 Task: Create New Customer with Customer Name: Catering by P.F. Changs, Billing Address Line1: 2767 Fieldcrest Road, Billing Address Line2:  New York, Billing Address Line3:  New York 10005
Action: Mouse moved to (136, 31)
Screenshot: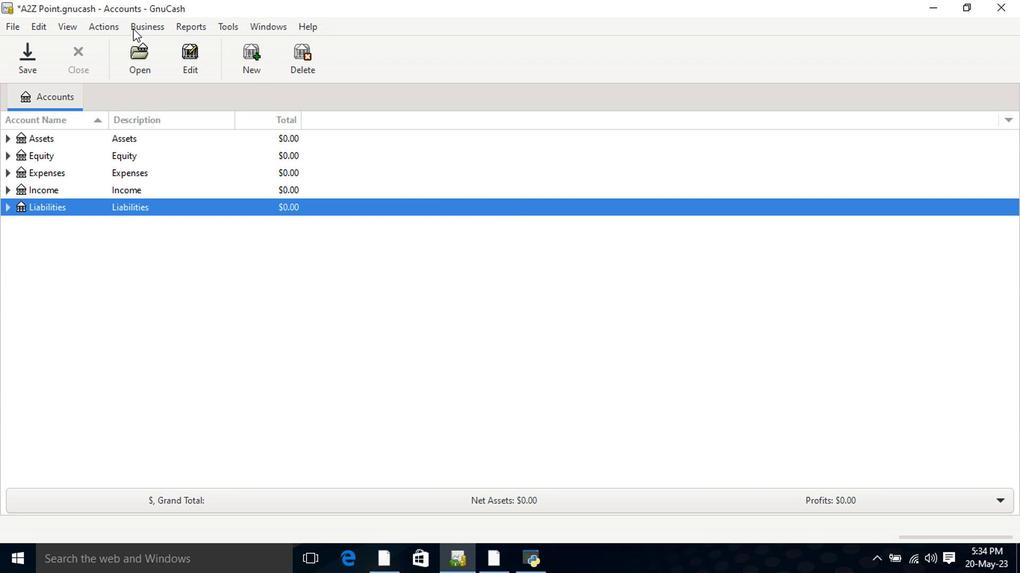 
Action: Mouse pressed left at (136, 31)
Screenshot: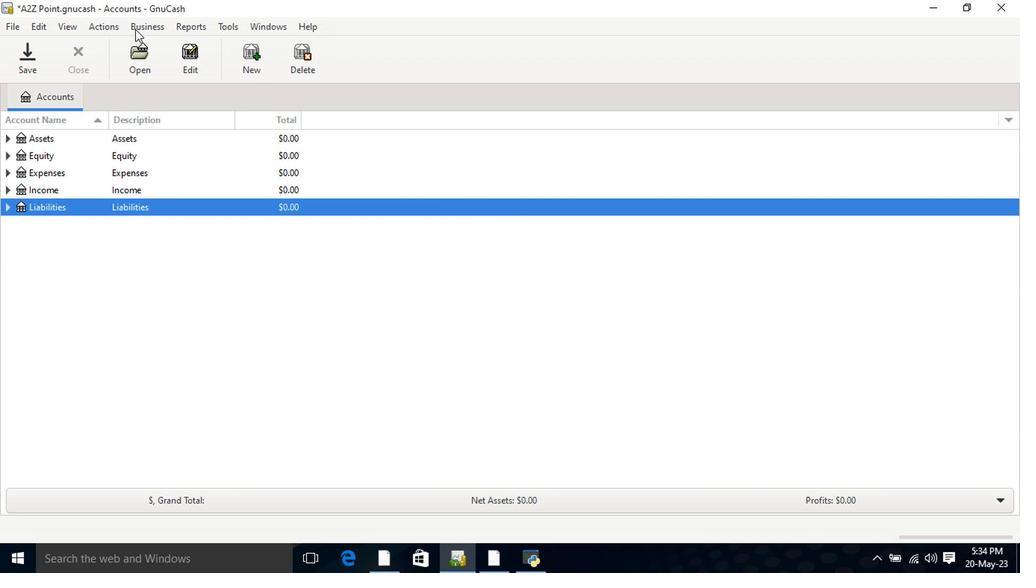 
Action: Mouse moved to (158, 44)
Screenshot: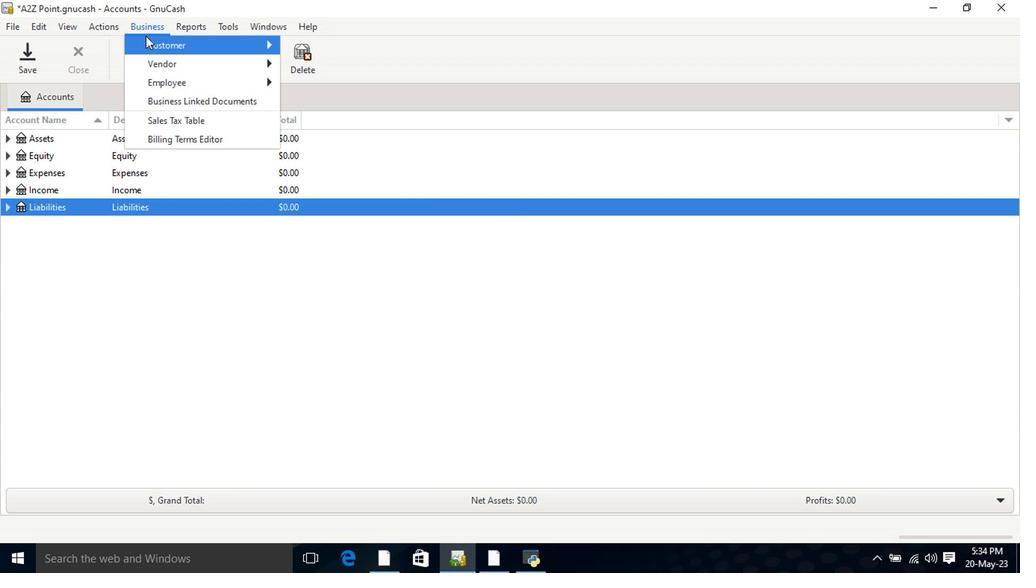 
Action: Mouse pressed left at (158, 44)
Screenshot: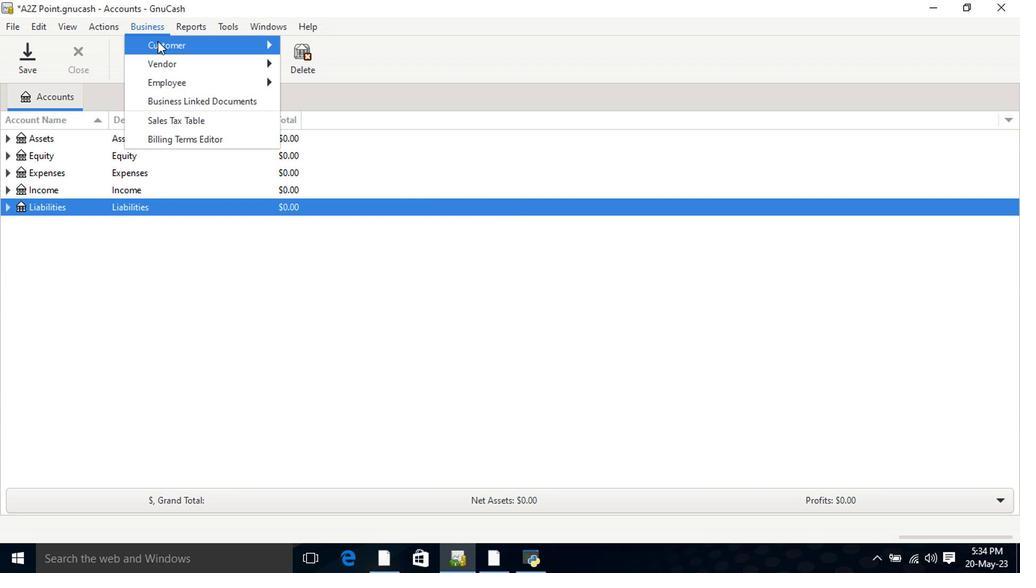 
Action: Mouse moved to (376, 65)
Screenshot: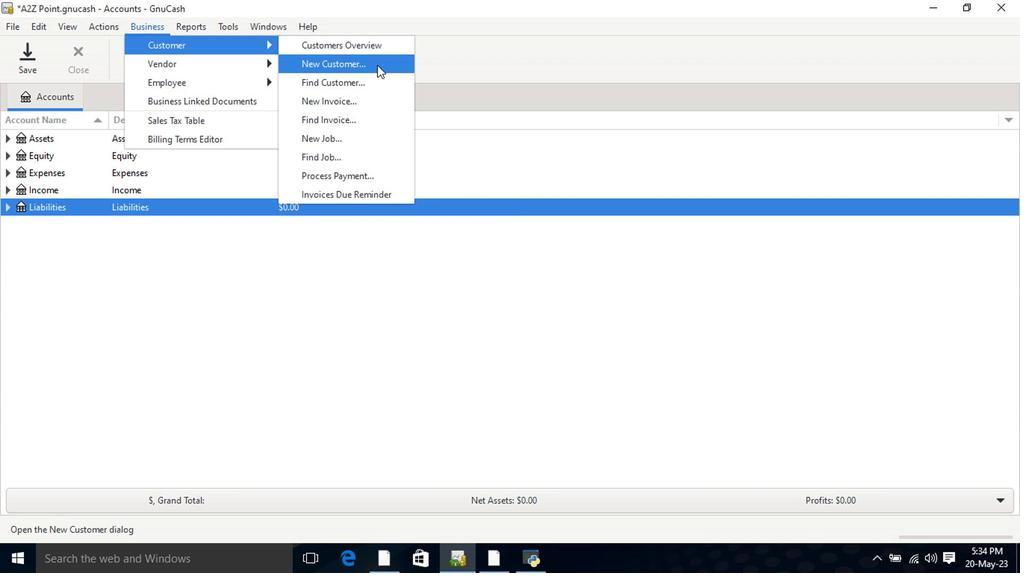 
Action: Mouse pressed left at (376, 65)
Screenshot: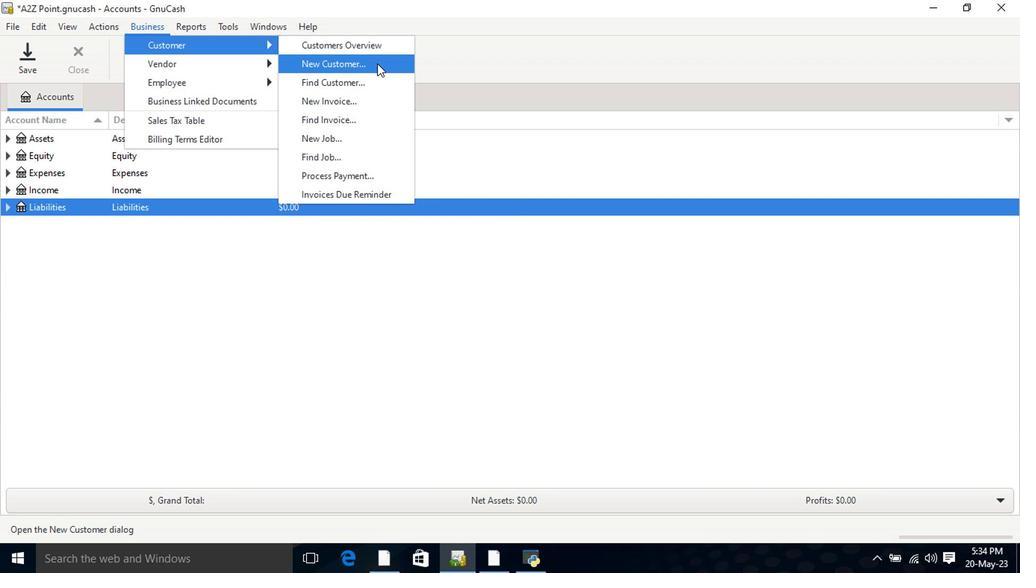 
Action: Mouse moved to (376, 66)
Screenshot: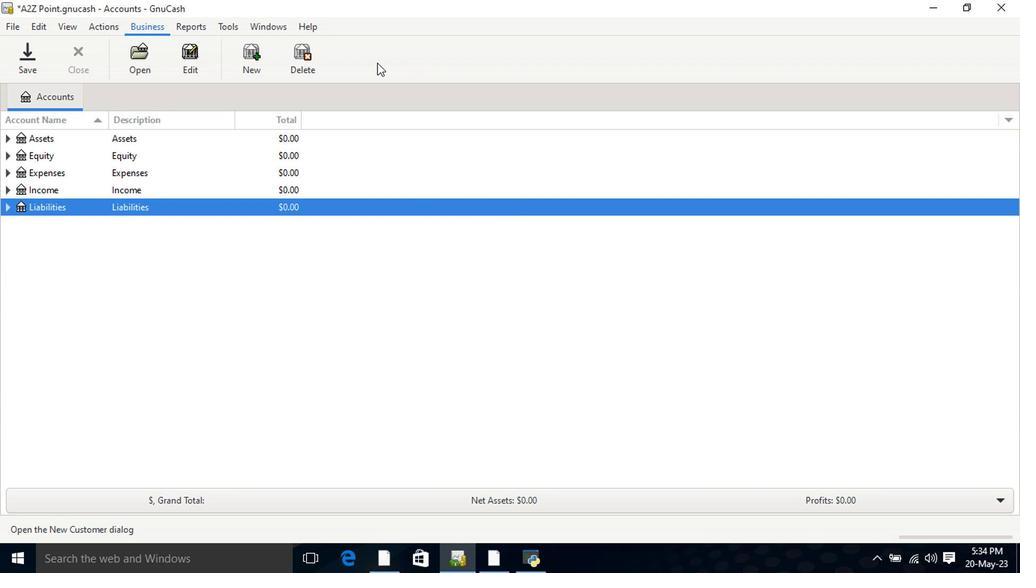
Action: Key pressed <Key.shift>Cateringby<Key.space><Key.shift>P.<Key.shift>F.<Key.space><Key.shift>Chang<Key.tab><Key.tab><Key.tab>2767<Key.space><Key.shift>IELDCREST<Key.space><Key.shift>Road<Key.tab><Key.shift>New<Key.space><Key.shift>Yor<Key.tab><Key.shift>ew<Key.space>yrk<Key.backspace><Key.backspace><Key.backspace>Yorks<Key.space><Key.backspace><Key.backspace><Key.space>10005
Screenshot: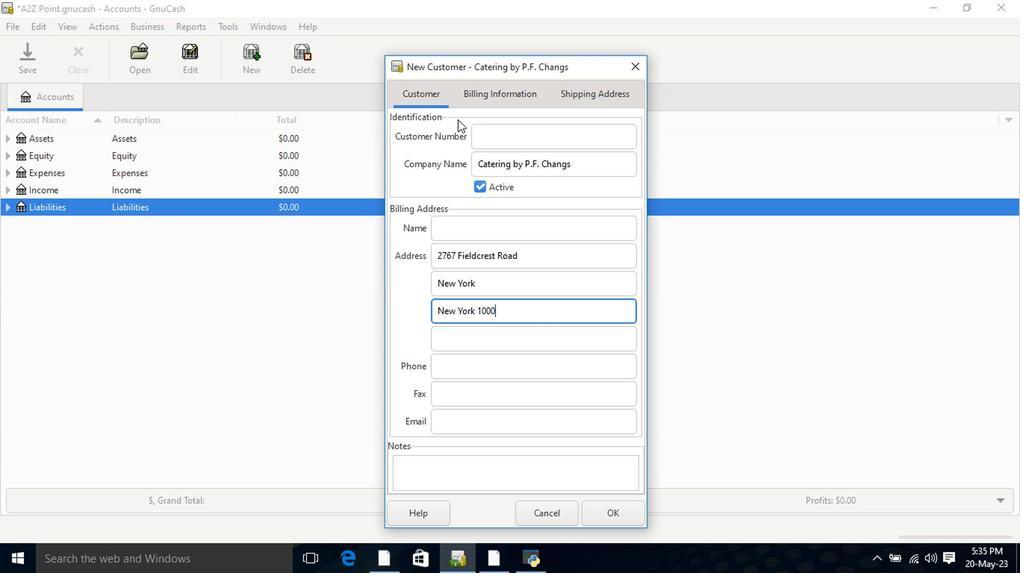 
Action: Mouse moved to (605, 519)
Screenshot: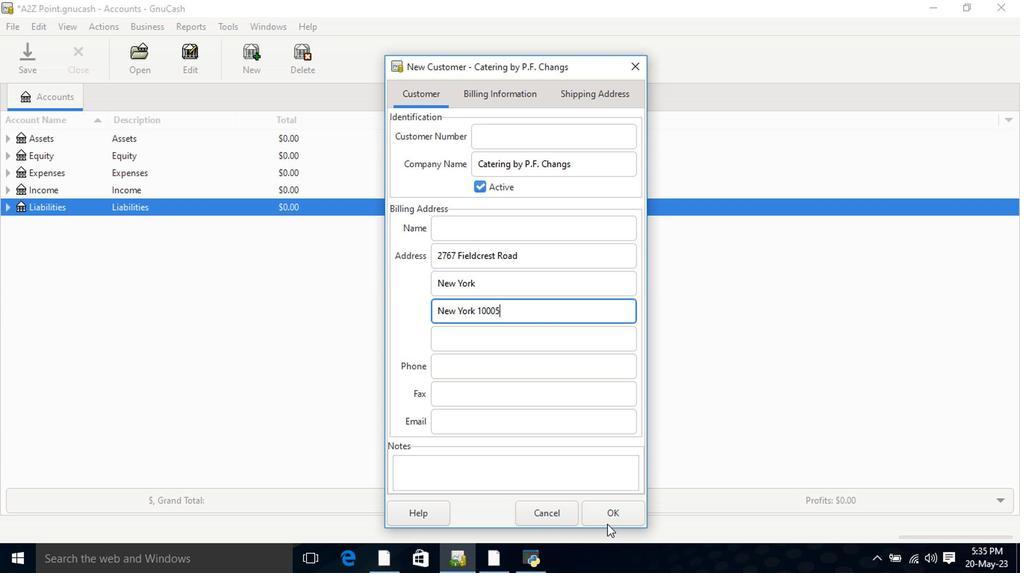 
Action: Mouse pressed left at (605, 519)
Screenshot: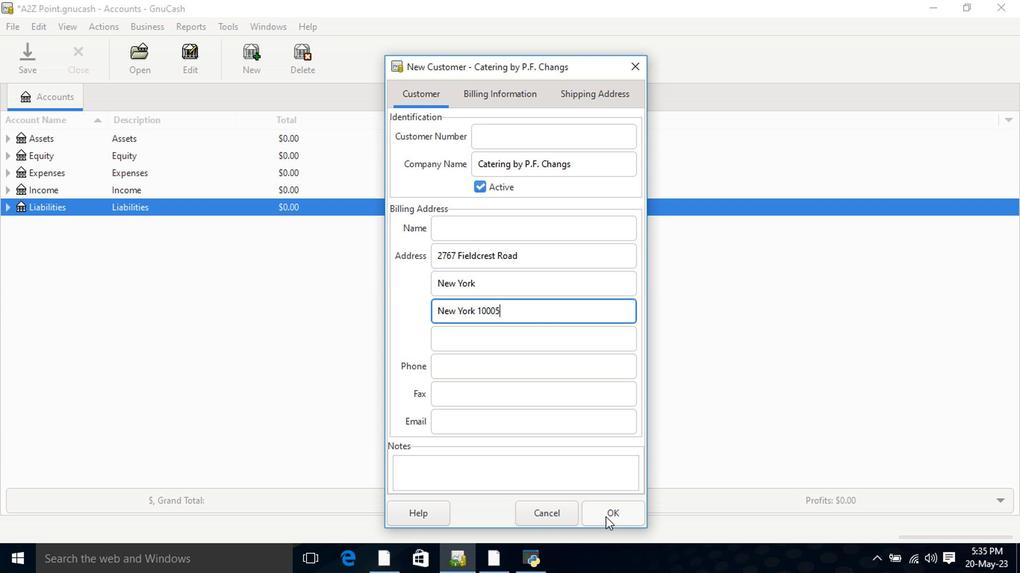 
